Task: Organize a 75-minute professional photography workshop to improve your photography skills.
Action: Mouse pressed left at (476, 197)
Screenshot: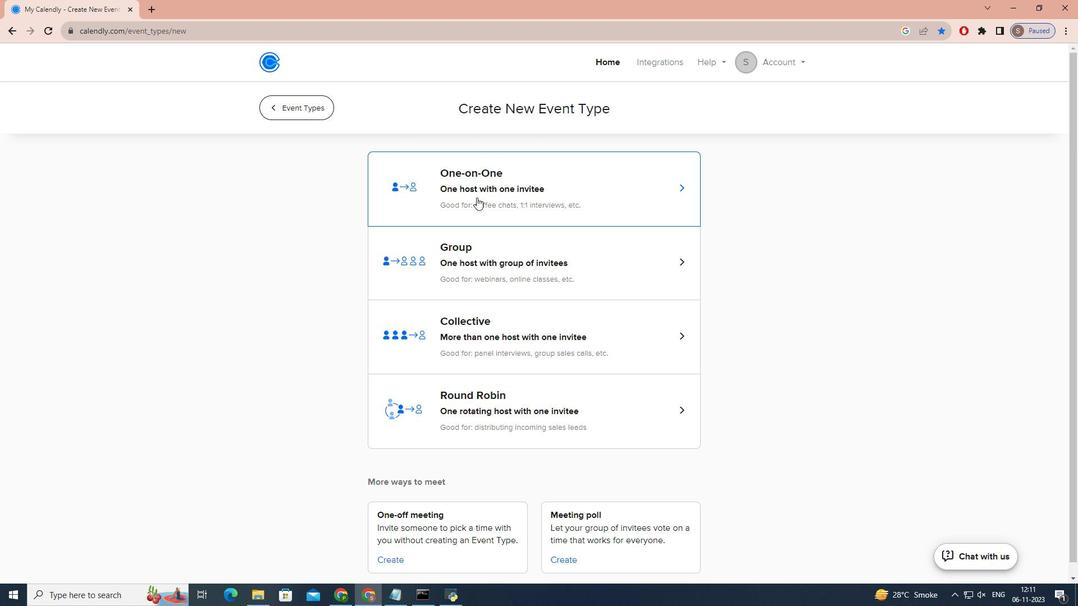 
Action: Mouse moved to (461, 217)
Screenshot: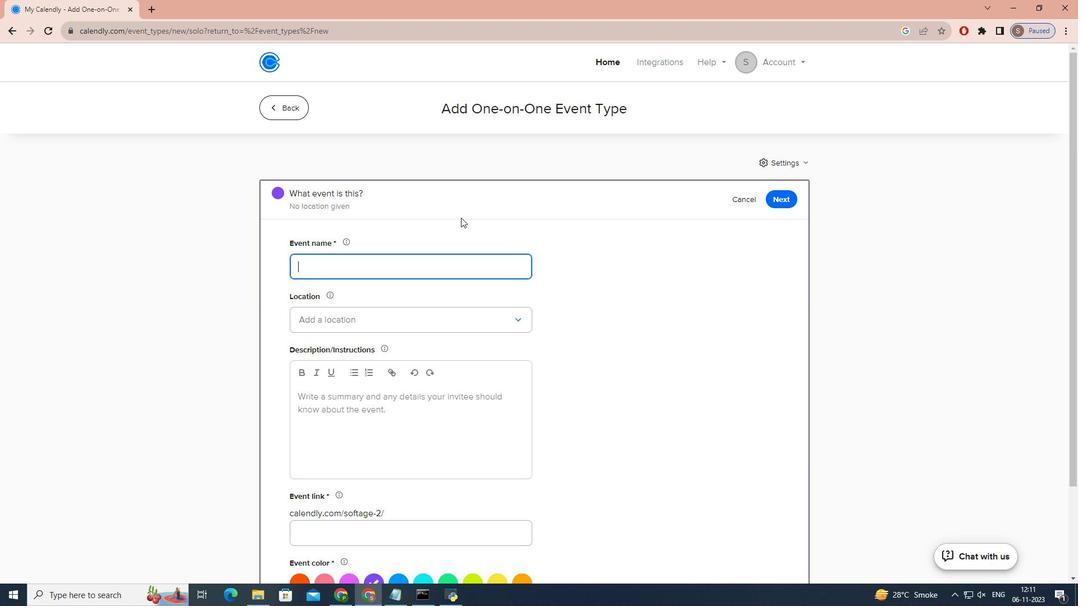 
Action: Key pressed p<Key.caps_lock>ROFESSIONAL<Key.space><Key.caps_lock>p<Key.caps_lock>HOTOGRAPHY<Key.space><Key.caps_lock>w<Key.caps_lock>ORKSHOP<Key.space>
Screenshot: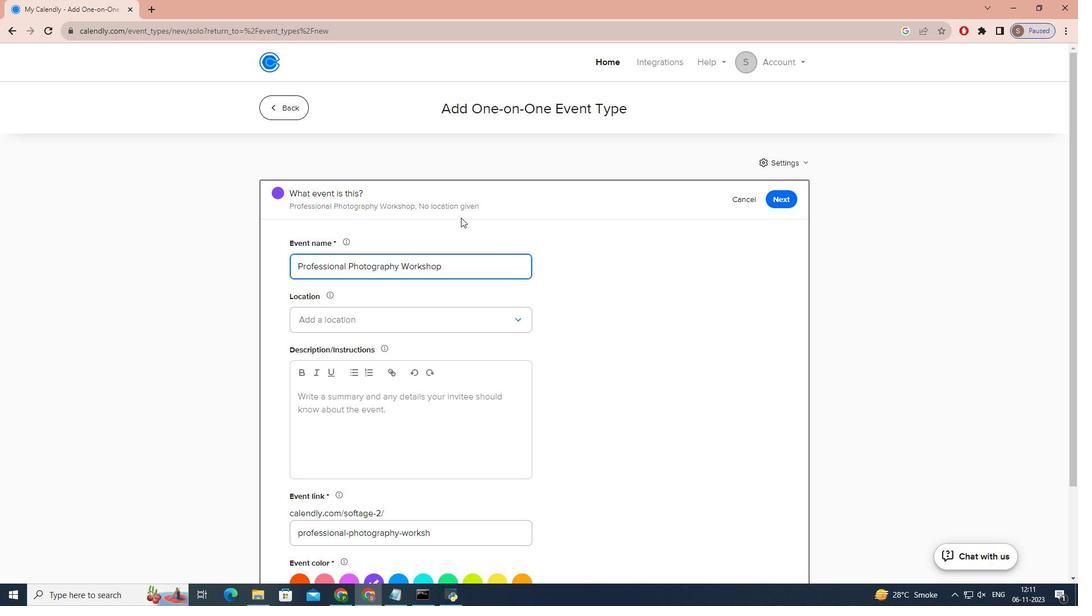 
Action: Mouse moved to (452, 326)
Screenshot: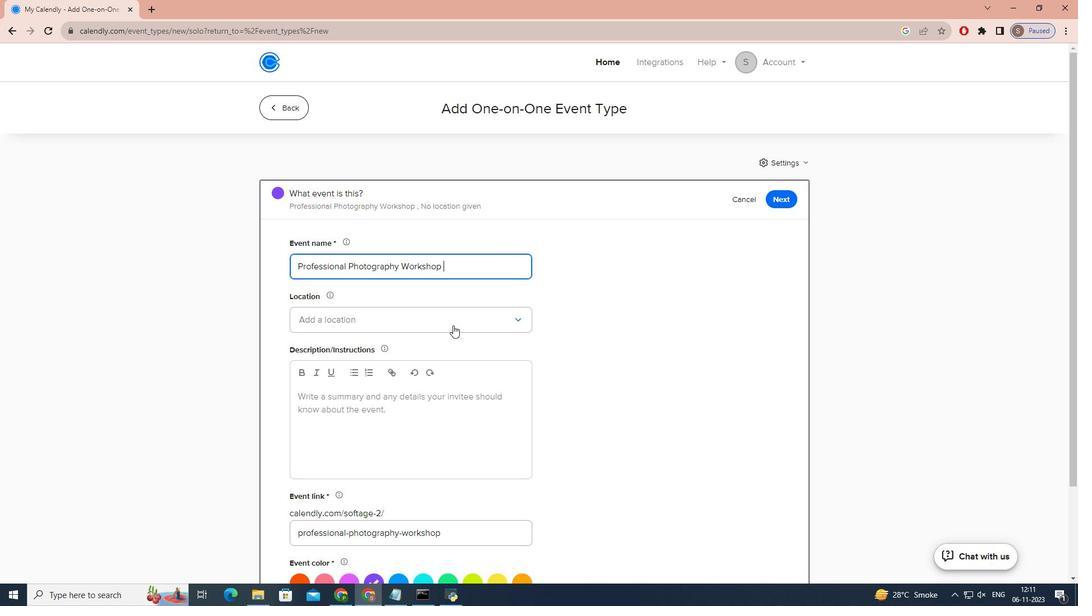 
Action: Mouse pressed left at (452, 326)
Screenshot: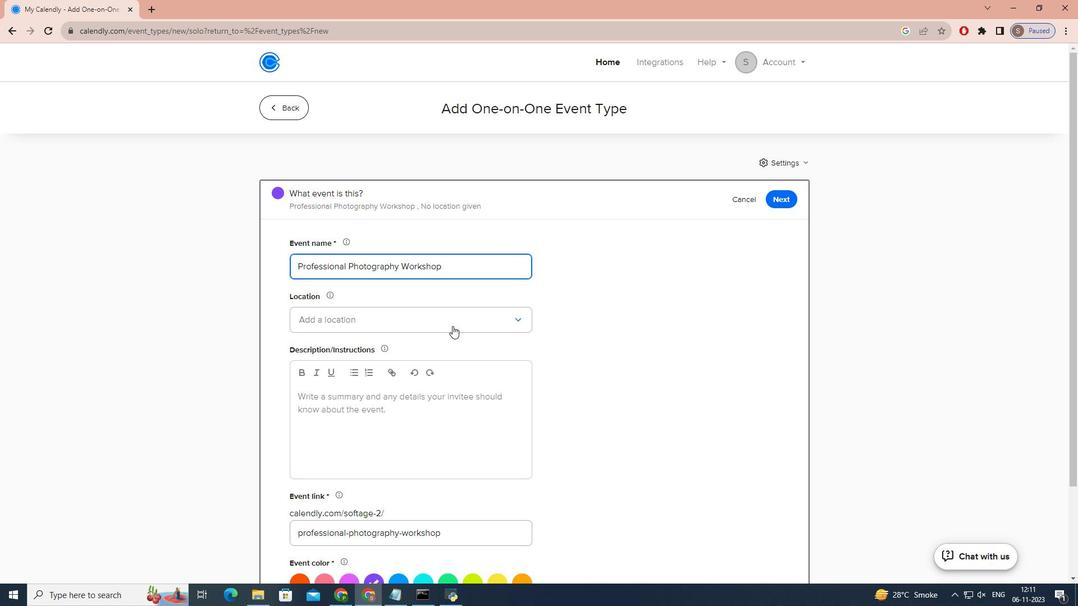 
Action: Mouse moved to (432, 351)
Screenshot: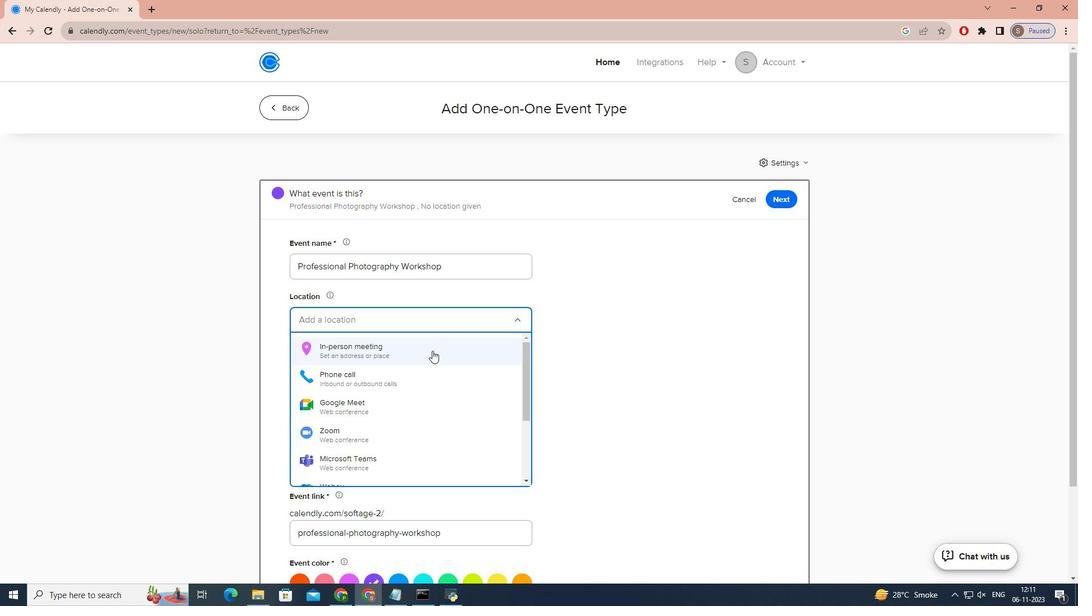 
Action: Mouse pressed left at (432, 351)
Screenshot: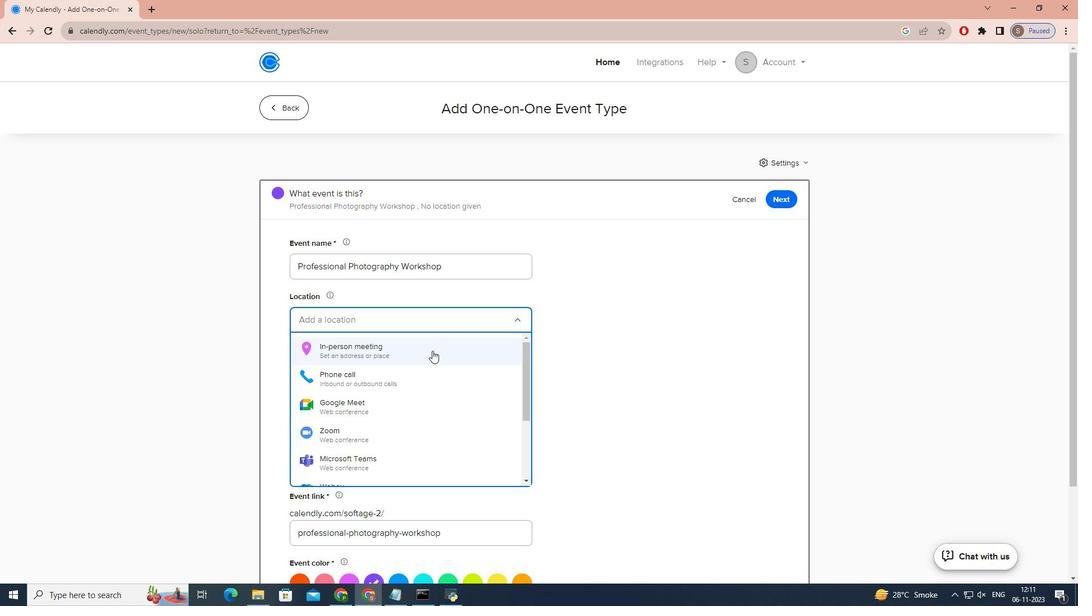 
Action: Mouse moved to (484, 195)
Screenshot: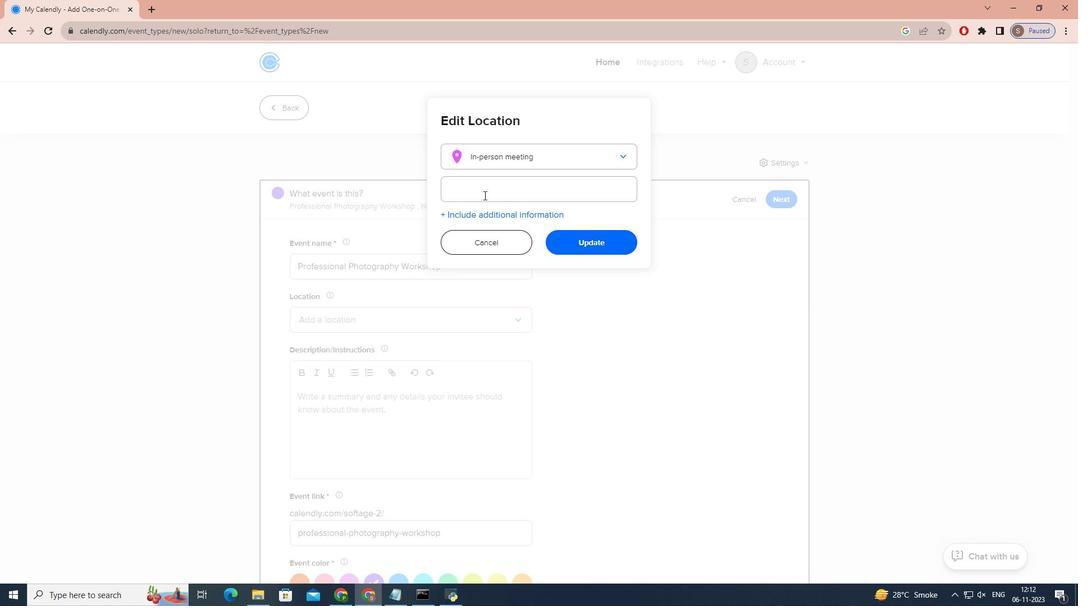 
Action: Mouse pressed left at (484, 195)
Screenshot: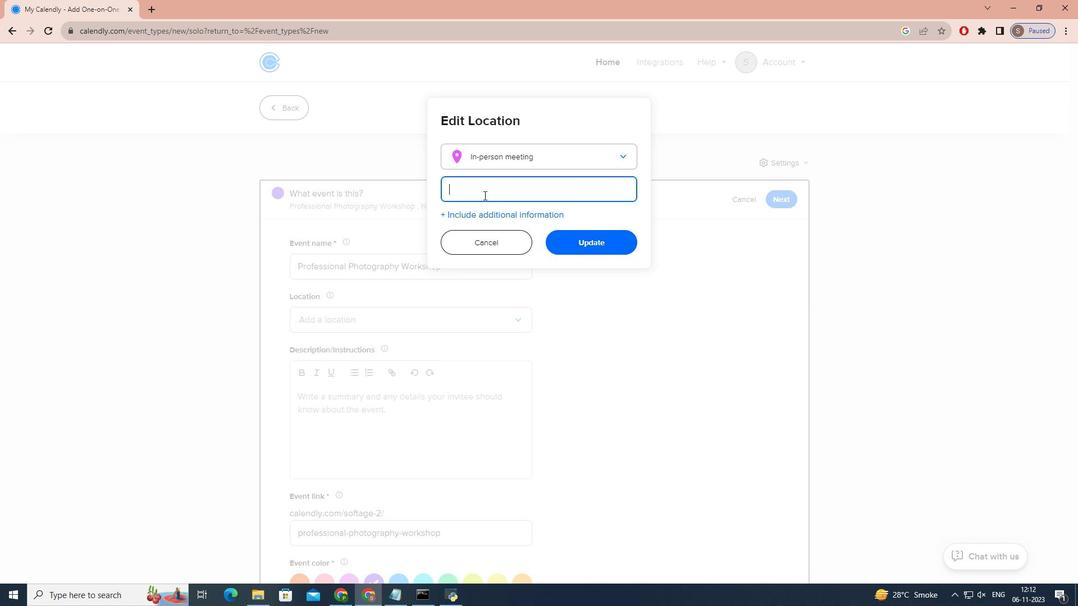 
Action: Key pressed <Key.caps_lock>n<Key.caps_lock>ATIONAL<Key.space><Key.caps_lock>g<Key.caps_lock>O<Key.backspace>EOGRAPHIC<Key.space><Key.caps_lock>p<Key.caps_lock>HOTOGRAPHY<Key.space><Key.caps_lock>s<Key.caps_lock>TUDIO<Key.space><Key.backspace>,<Key.space>1234<Key.space>17TH<Key.space><Key.caps_lock>s<Key.caps_lock>TREET<Key.space><Key.caps_lock>nw<Key.space>w<Key.caps_lock>ASHINGTON,<Key.space><Key.caps_lock>dc<Key.space>20036
Screenshot: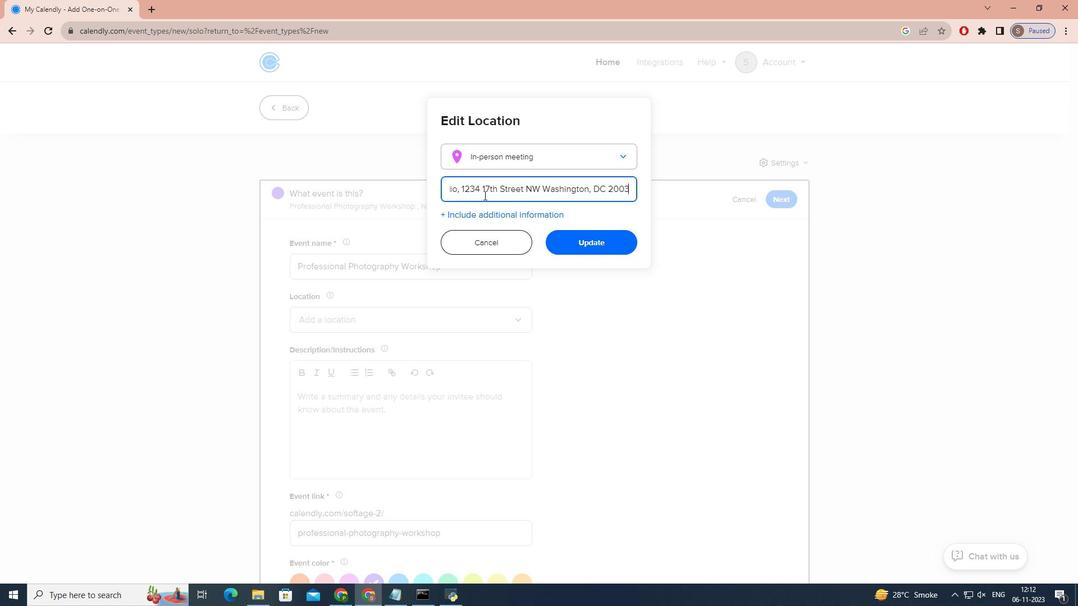 
Action: Mouse moved to (607, 242)
Screenshot: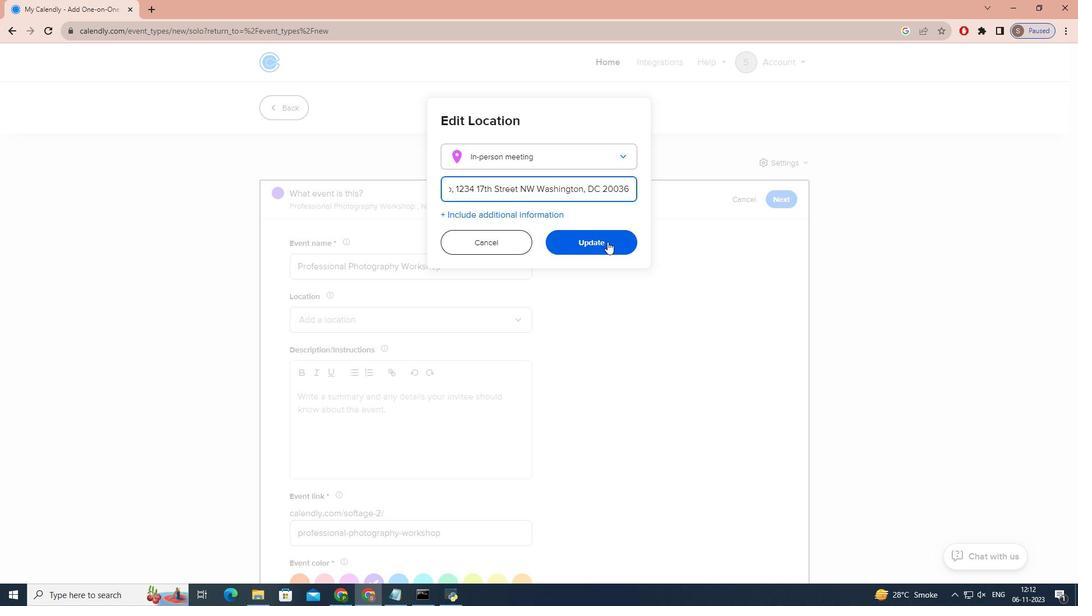 
Action: Mouse pressed left at (607, 242)
Screenshot: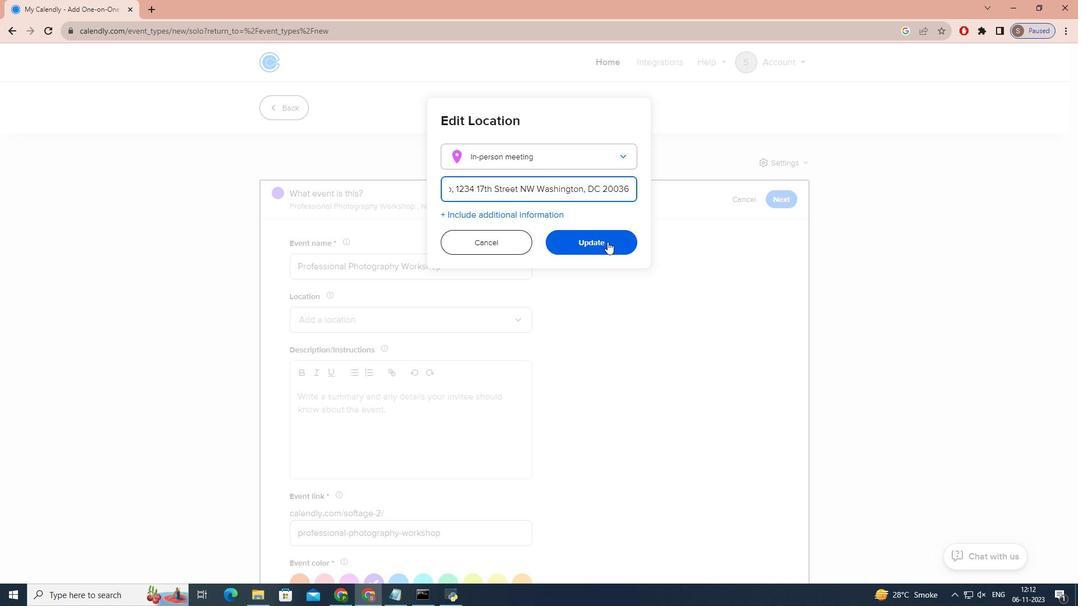 
Action: Mouse moved to (435, 426)
Screenshot: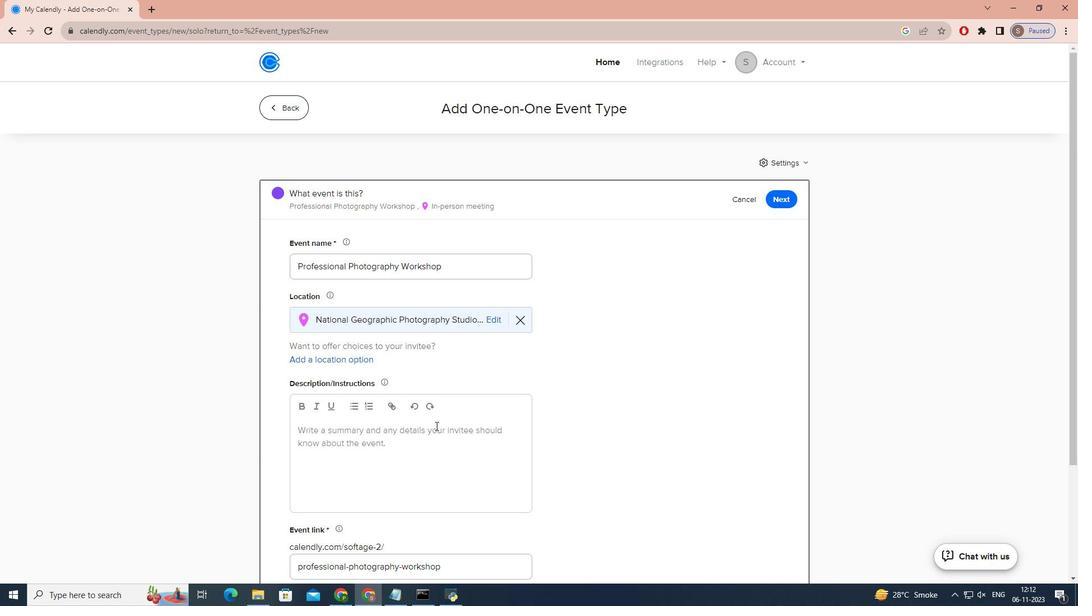 
Action: Mouse pressed left at (435, 426)
Screenshot: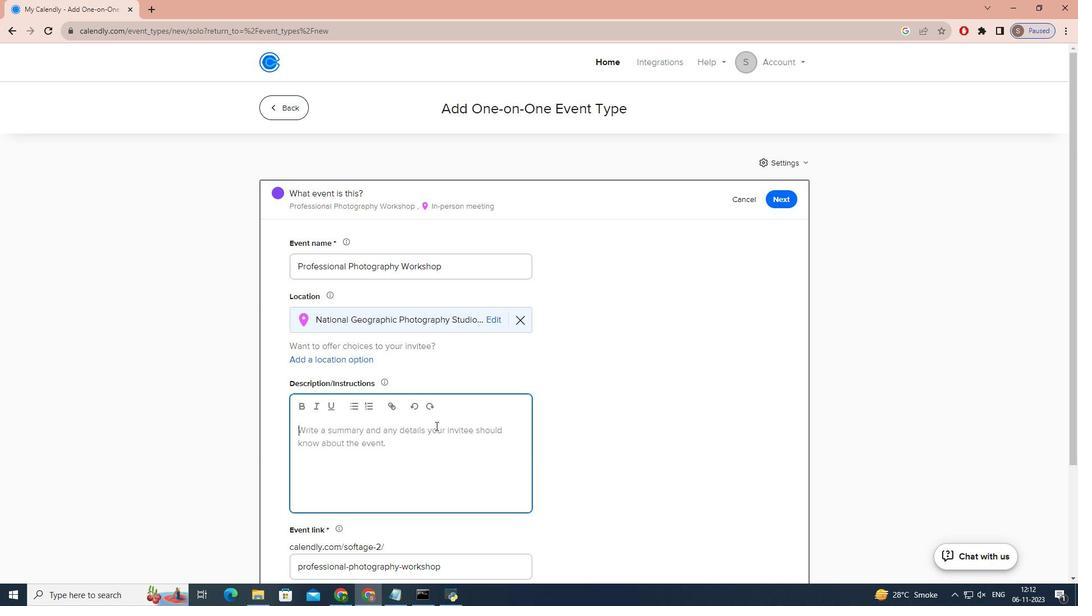 
Action: Key pressed a<Key.caps_lock>RE<Key.space>YOU<Key.space>PASSIONATE<Key.space>ABOUT<Key.space>PHOTOGRAPHY<Key.space>AND<Key.space>EAGER<Key.space>TO<Key.space>TAKE<Key.space>YOUR<Key.space>SKILLS<Key.space>TO<Key.space>NEXT<Key.space>LEVEL<Key.shift><Key.shift><Key.shift><Key.shift><Key.shift><Key.shift><Key.shift><Key.shift><Key.shift><Key.shift><Key.shift><Key.shift><Key.shift><Key.shift><Key.shift><Key.shift><Key.shift><Key.shift><Key.shift><Key.shift><Key.shift><Key.shift><Key.shift><Key.shift><Key.shift><Key.shift><Key.shift><Key.shift><Key.shift><Key.shift><Key.shift><Key.shift><Key.shift><Key.shift><Key.shift><Key.shift><Key.shift><Key.shift><Key.shift><Key.shift><Key.shift><Key.shift><Key.shift><Key.shift><Key.shift>?<Key.space><Key.caps_lock>j<Key.caps_lock>OIN<Key.space>US<Key.space>FOR<Key.space>AN<Key.space>IMMERSIVE<Key.space>PROFESSIONAL<Key.space>PHOTOGRAPHY<Key.space>WORKSHOP<Key.space>WHERE<Key.space>YOU'LL<Key.space>LEARN<Key.space>ESSENTIAL<Key.space>TECHNIQUES<Key.space>TO<Key.space>ENHANCE<Key.space>YOUR<Key.space>PHOTOGRAPHY<Key.space>SKILLS.<Key.space><Key.caps_lock>w<Key.caps_lock>HETHER<Key.space>YOU'RE<Key.space>A<Key.space>BEH<Key.backspace>GINNER<Key.space>OR<Key.space>AN<Key.space>INTERMEDIATE<Key.space>PHOTOGRAPHER,<Key.space>THIS<Key.space>WORKSHOP<Key.space>IS<Key.space>DESIGNED<Key.space>TO<Key.space>HELP<Key.space>YOU<Key.space>CAPTURE<Key.space>STUNNING<Key.space>IMAGES<Key.space>WITH<Key.space>CONFIDANCE.<Key.space>
Screenshot: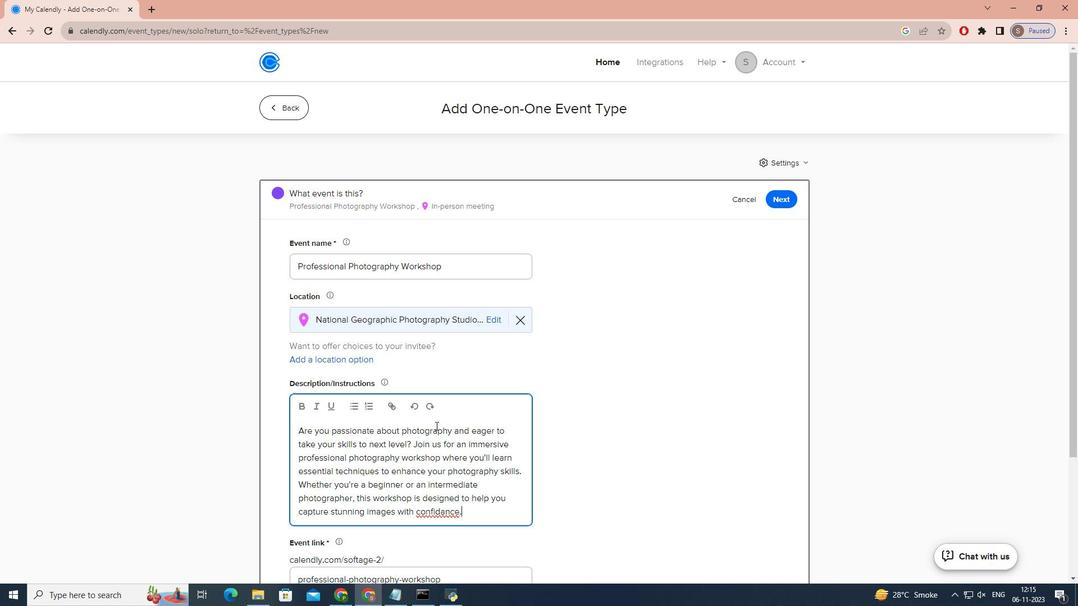 
Action: Mouse moved to (439, 516)
Screenshot: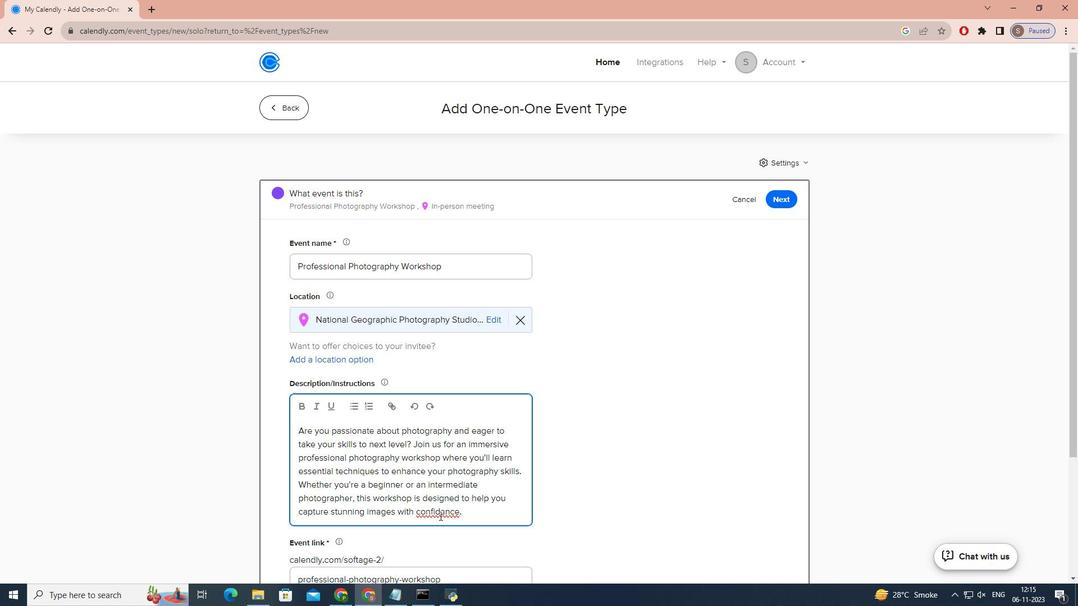 
Action: Mouse pressed left at (439, 516)
Screenshot: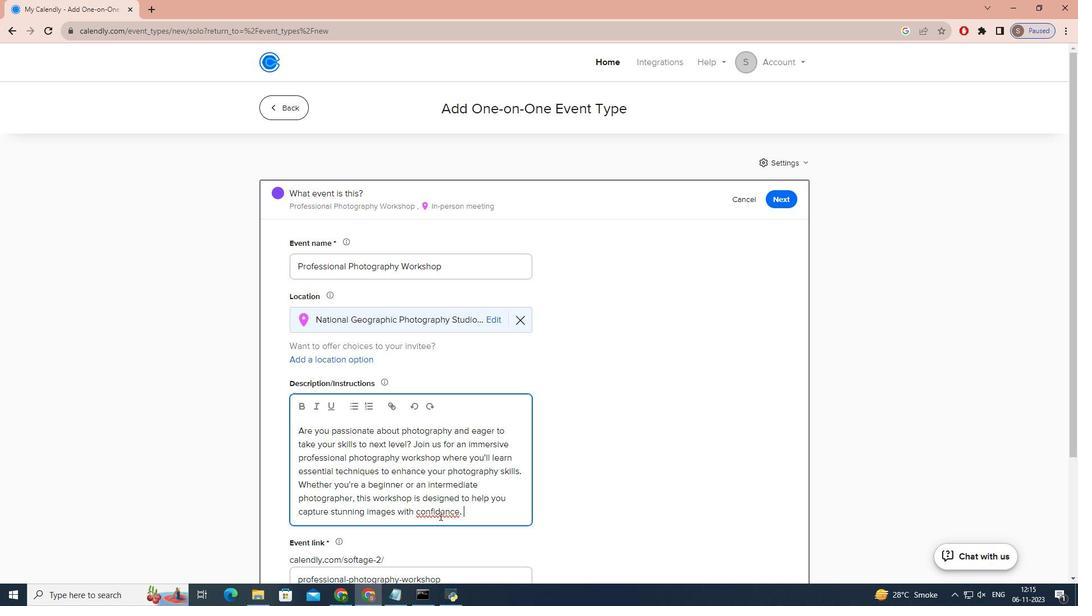 
Action: Mouse moved to (451, 512)
Screenshot: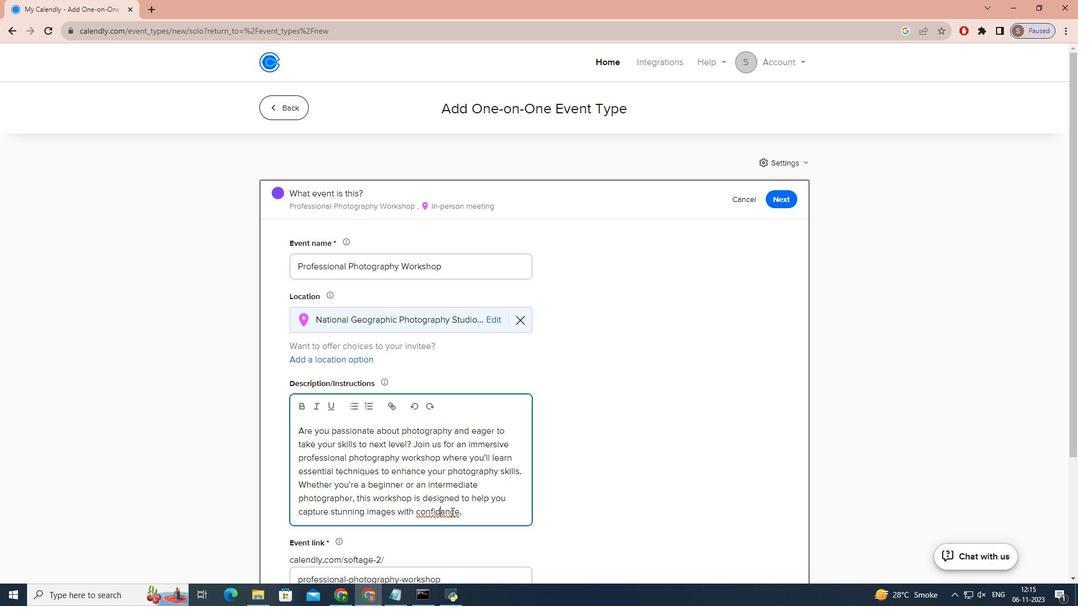 
Action: Mouse pressed left at (451, 512)
Screenshot: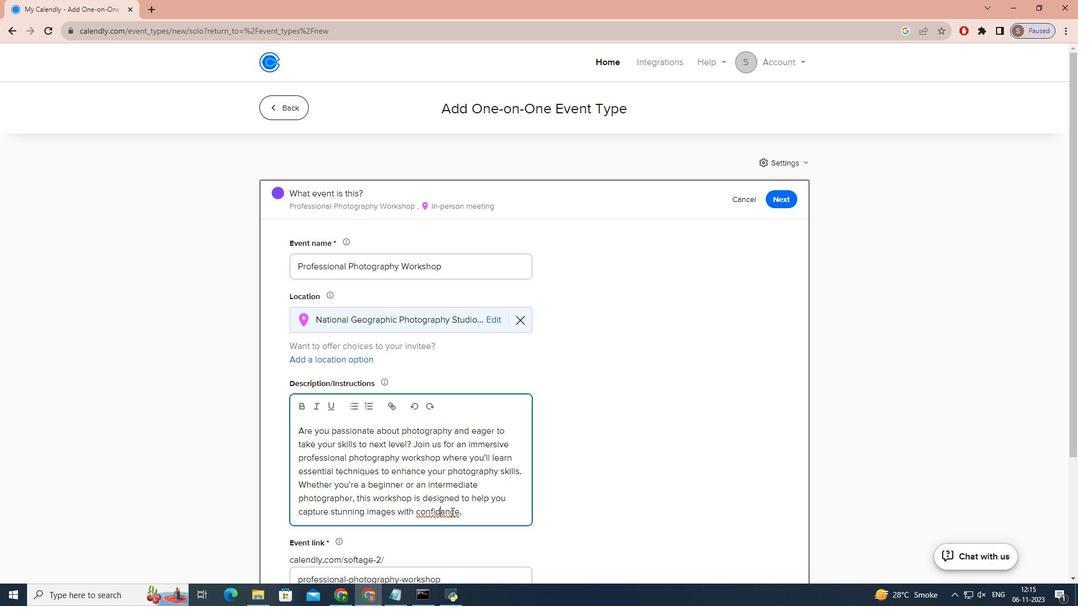 
Action: Mouse moved to (446, 515)
Screenshot: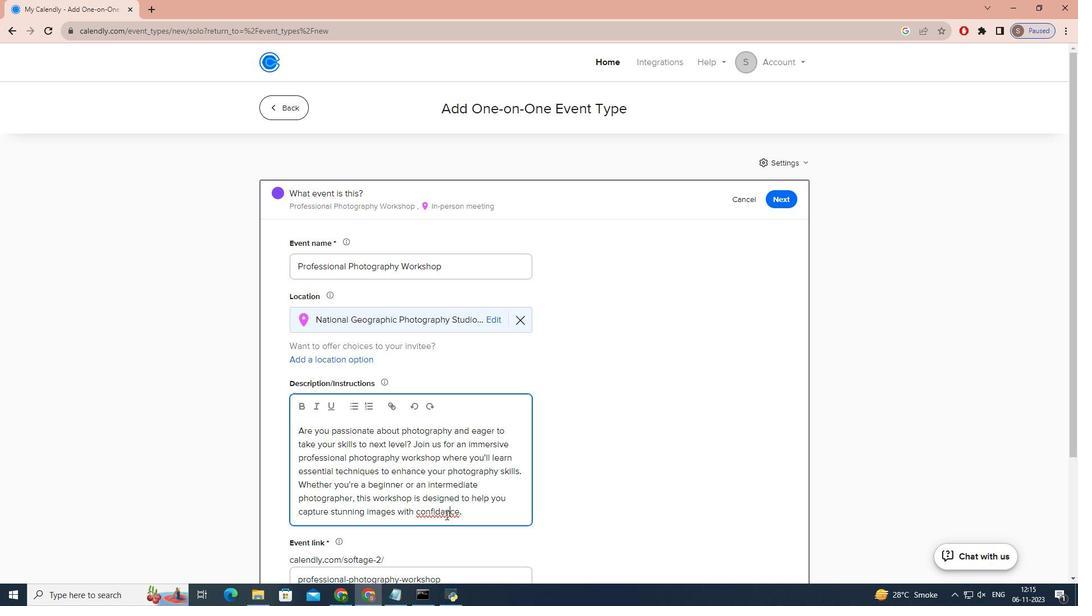 
Action: Mouse pressed left at (446, 515)
Screenshot: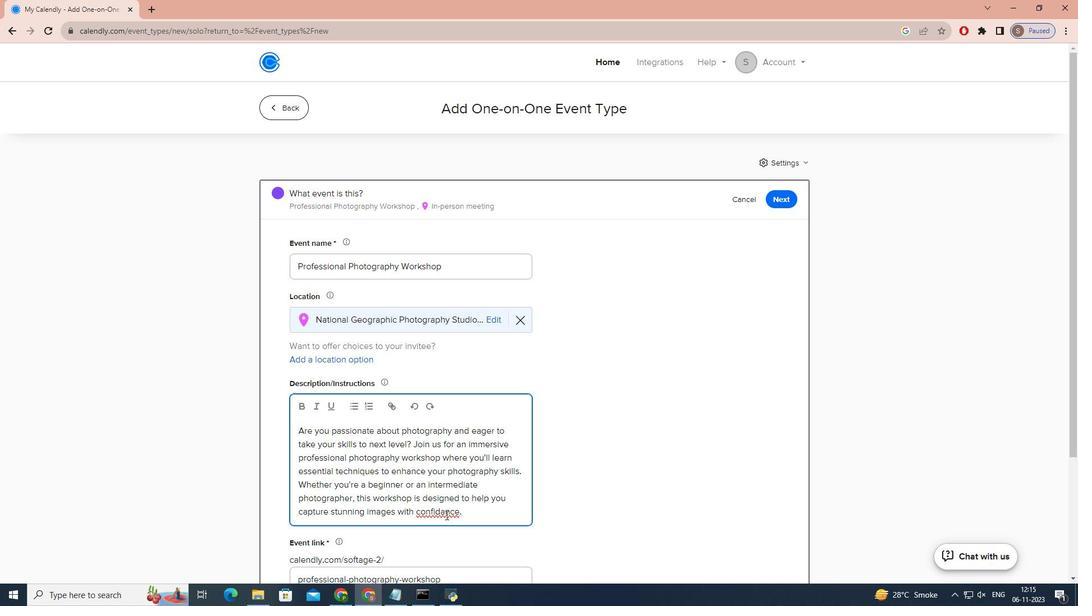 
Action: Mouse moved to (445, 515)
Screenshot: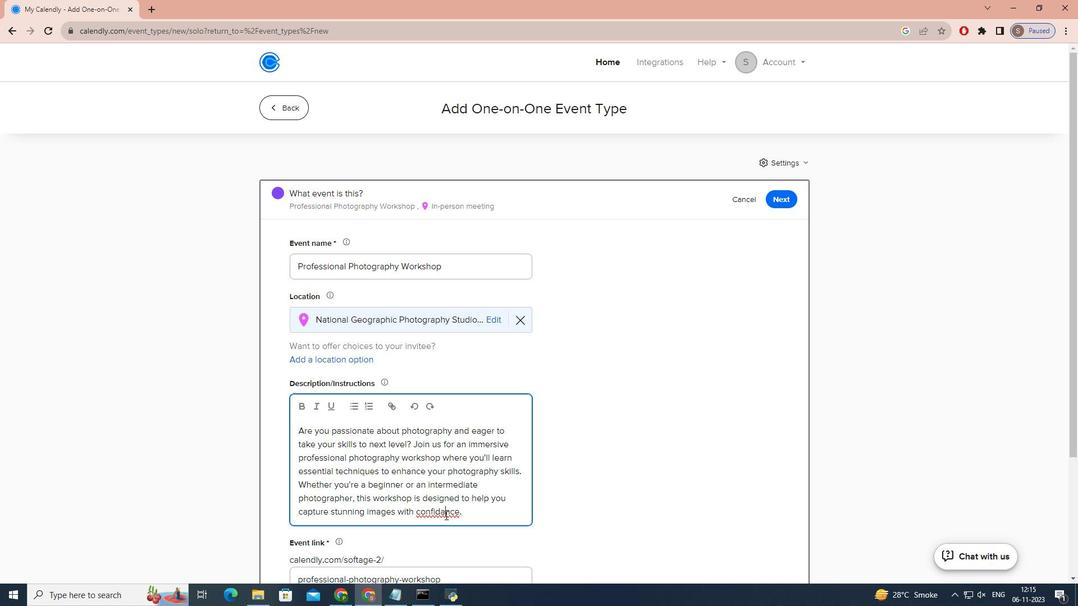 
Action: Key pressed <Key.backspace>\E<Key.backspace><Key.backspace>E
Screenshot: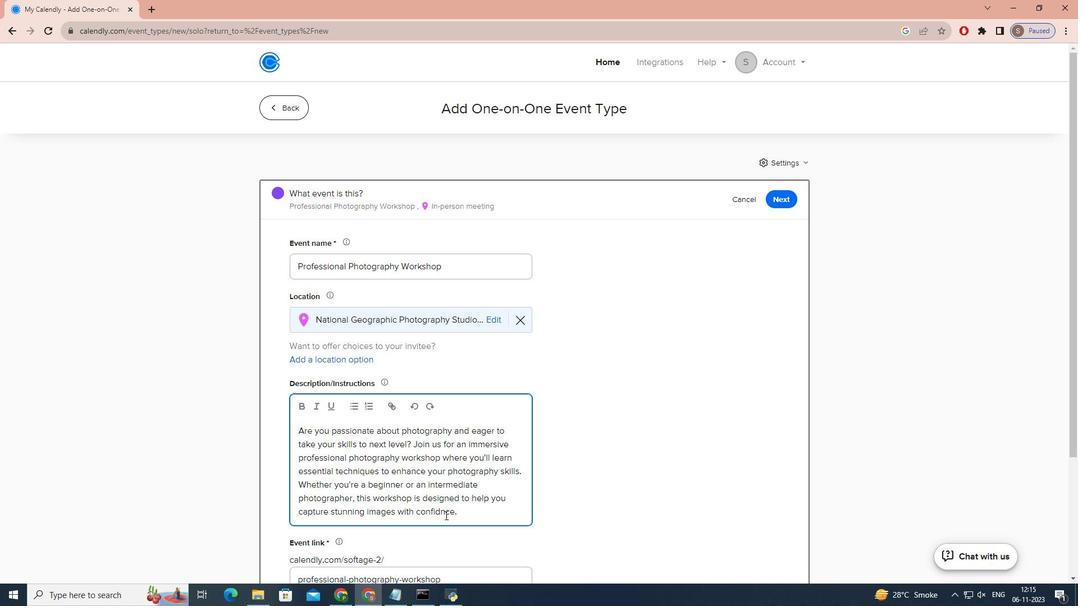 
Action: Mouse scrolled (445, 515) with delta (0, 0)
Screenshot: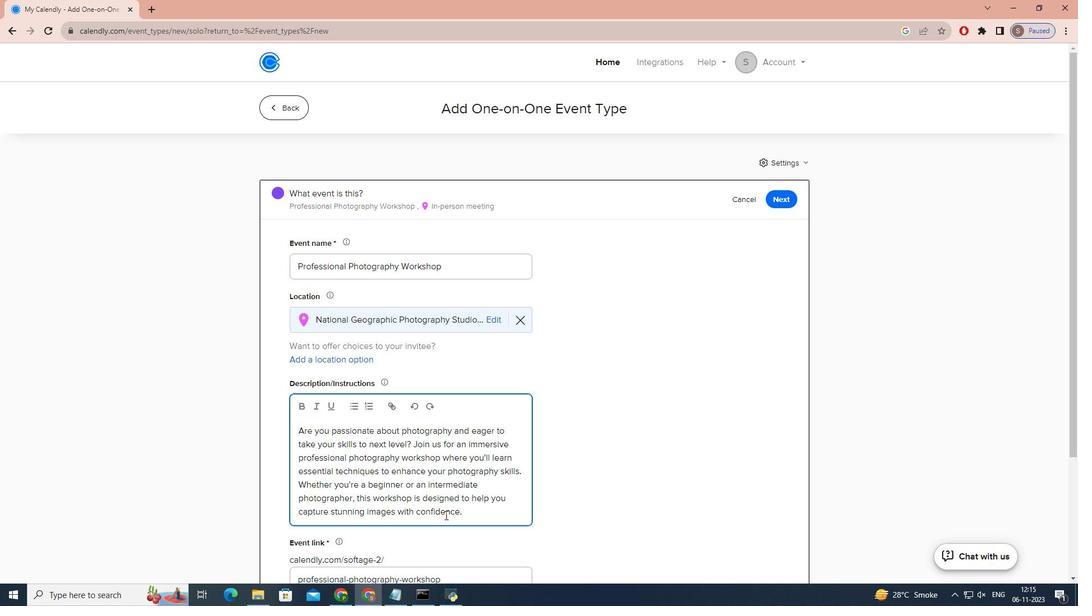 
Action: Mouse scrolled (445, 515) with delta (0, 0)
Screenshot: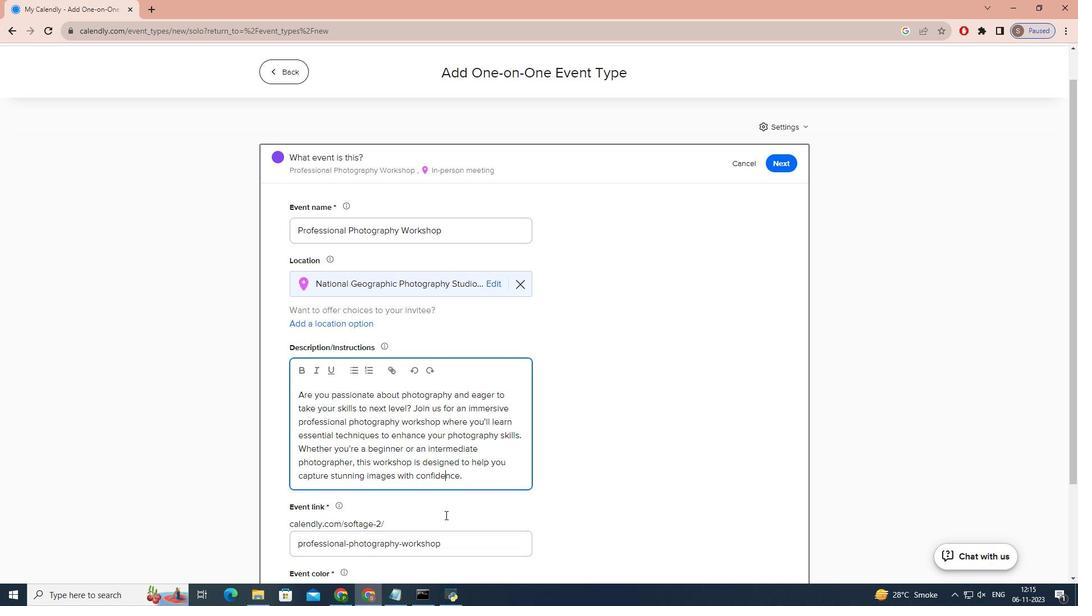 
Action: Mouse scrolled (445, 515) with delta (0, 0)
Screenshot: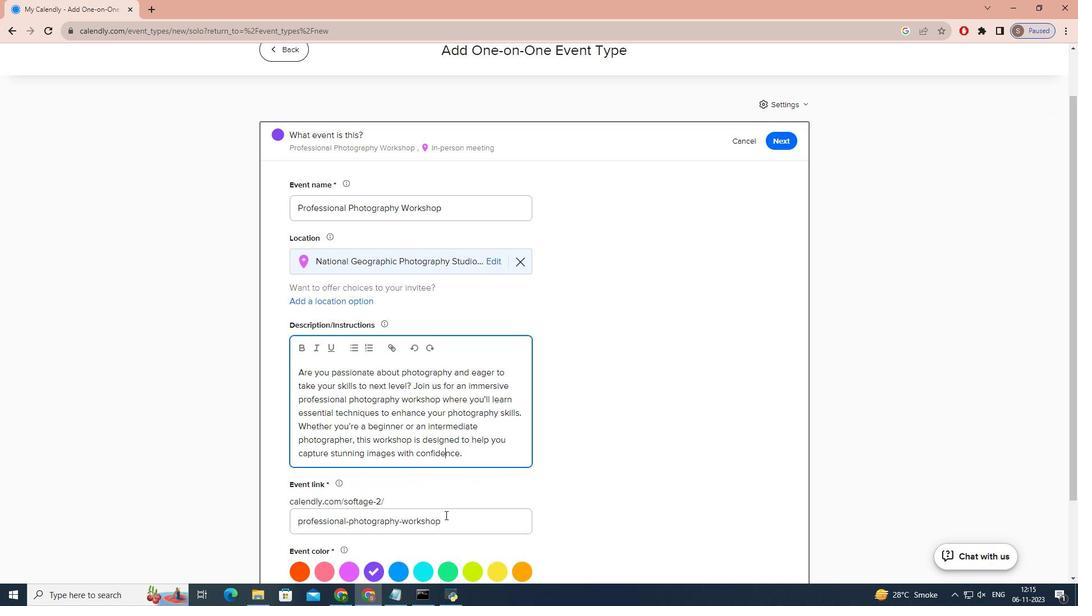 
Action: Mouse moved to (424, 467)
Screenshot: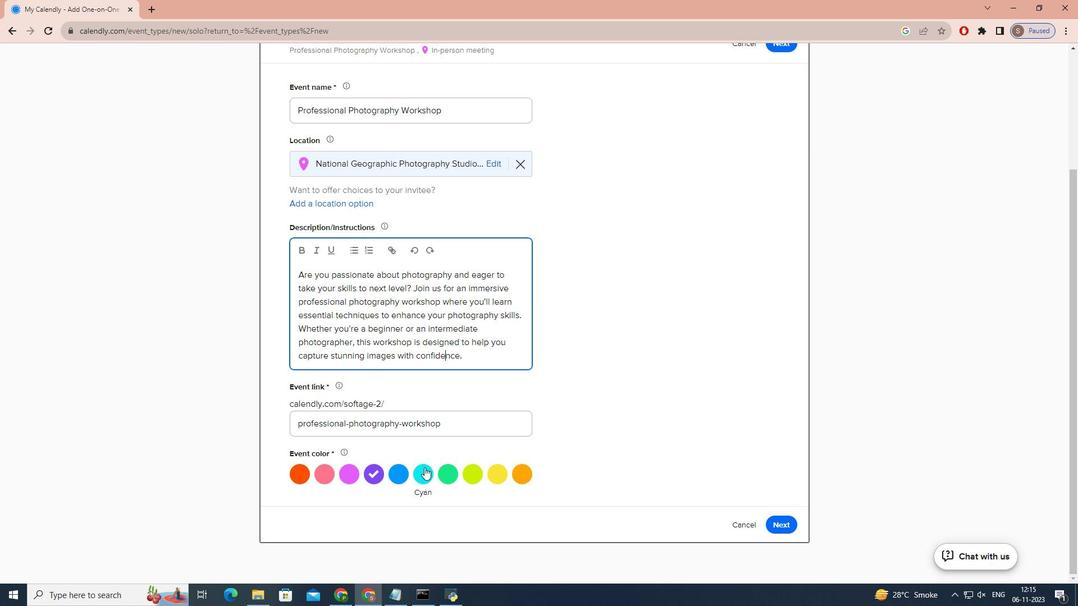 
Action: Mouse pressed left at (424, 467)
Screenshot: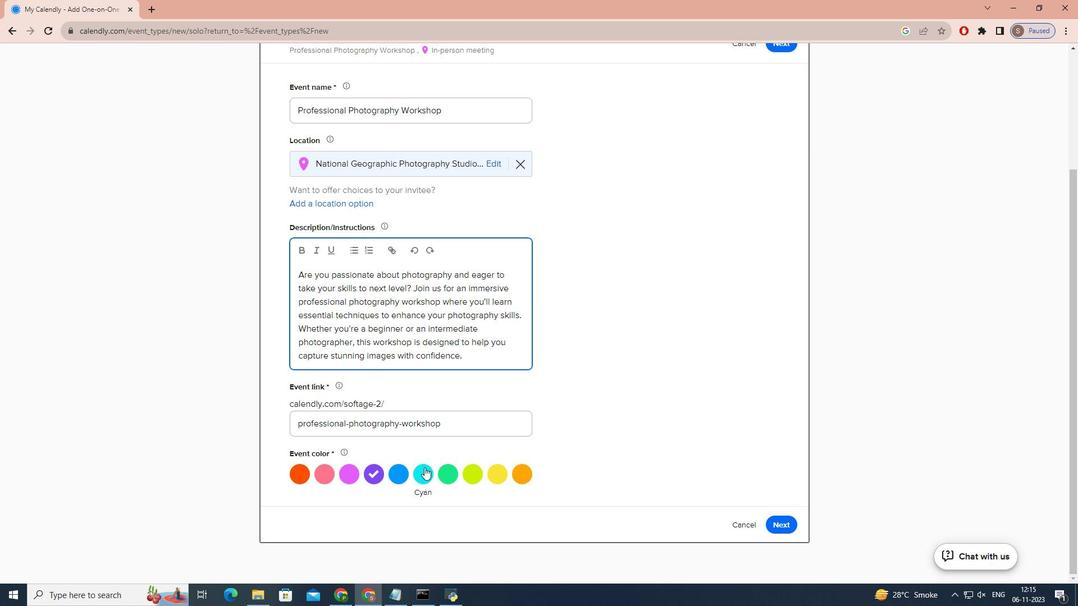 
Action: Mouse moved to (781, 529)
Screenshot: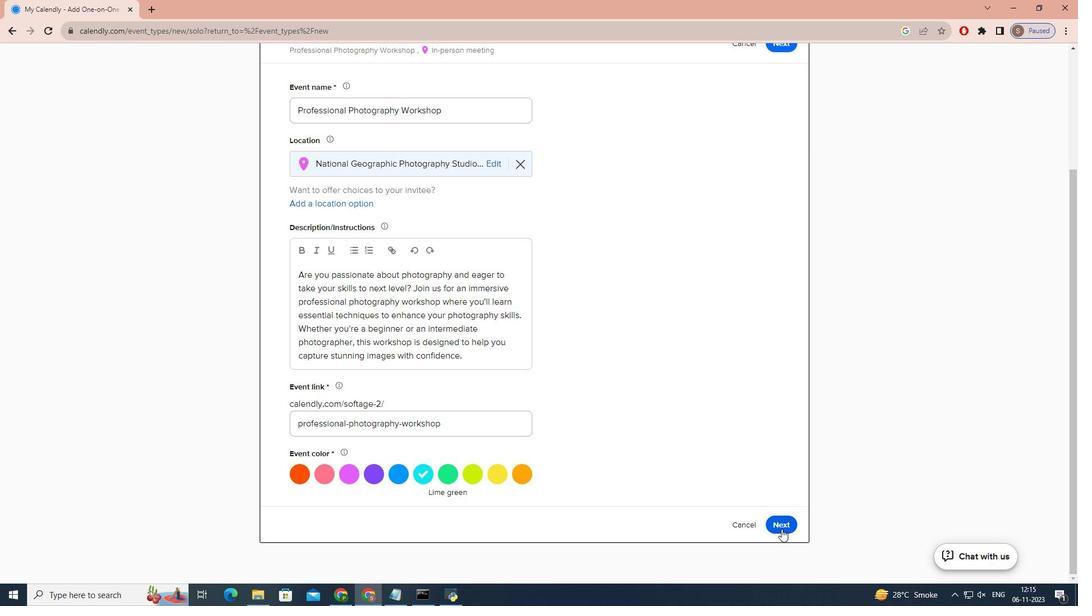 
Action: Mouse pressed left at (781, 529)
Screenshot: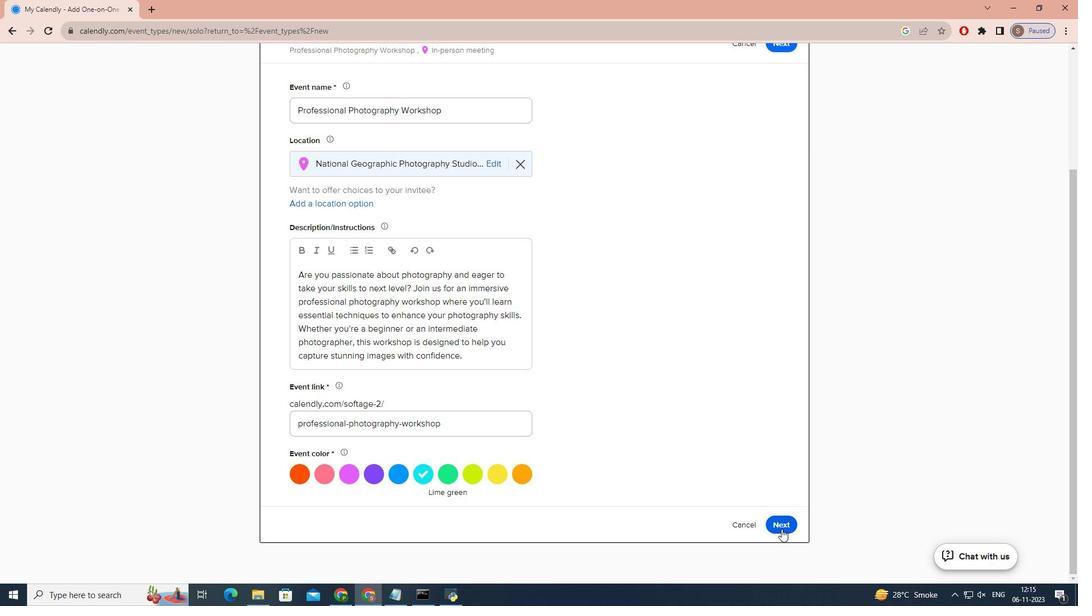 
Action: Mouse moved to (424, 311)
Screenshot: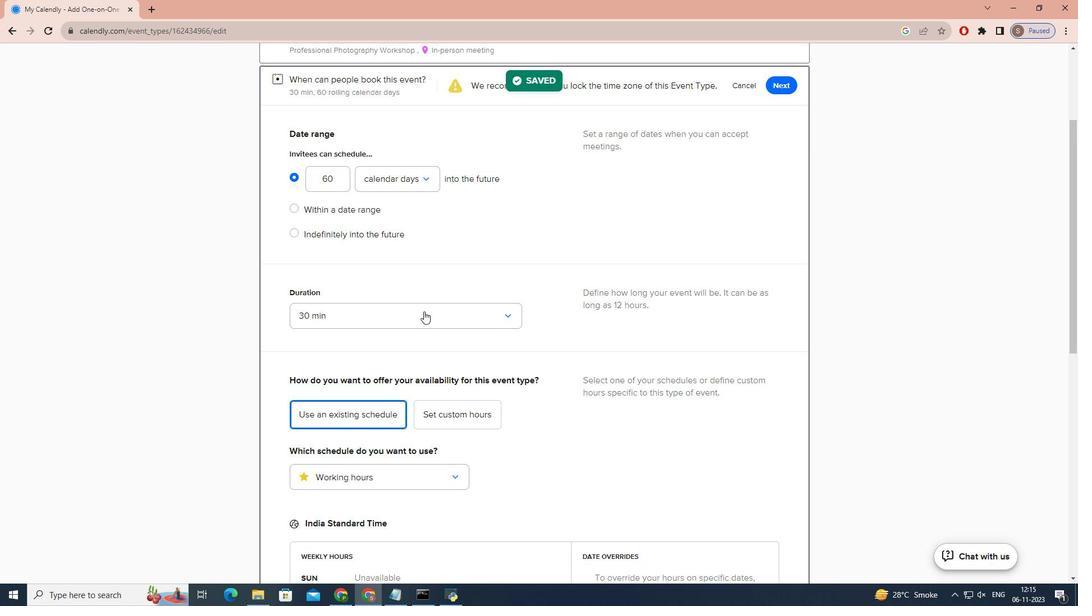 
Action: Mouse pressed left at (424, 311)
Screenshot: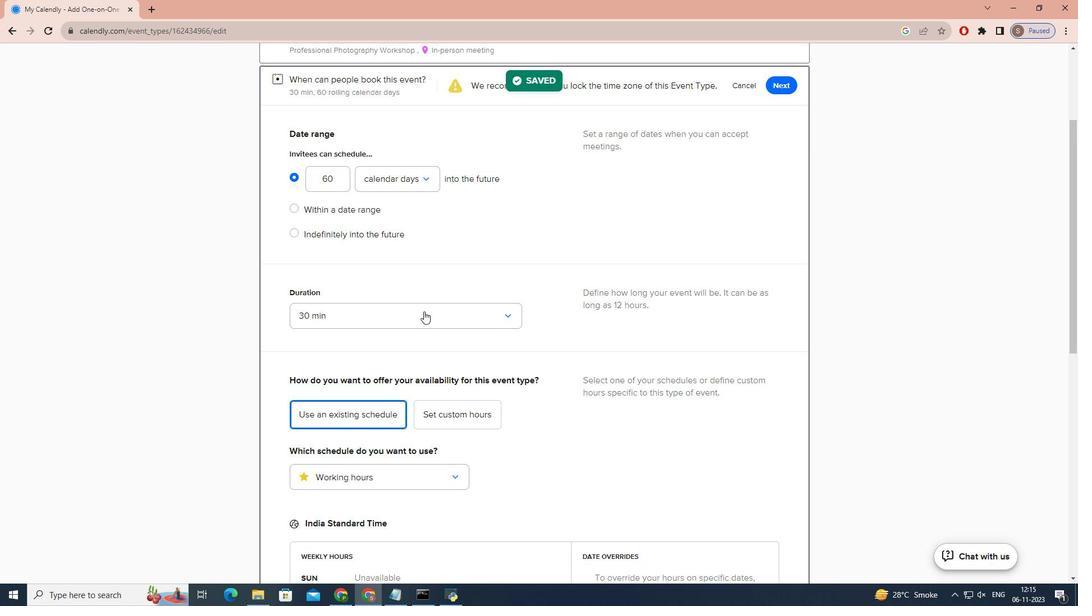 
Action: Mouse moved to (343, 384)
Screenshot: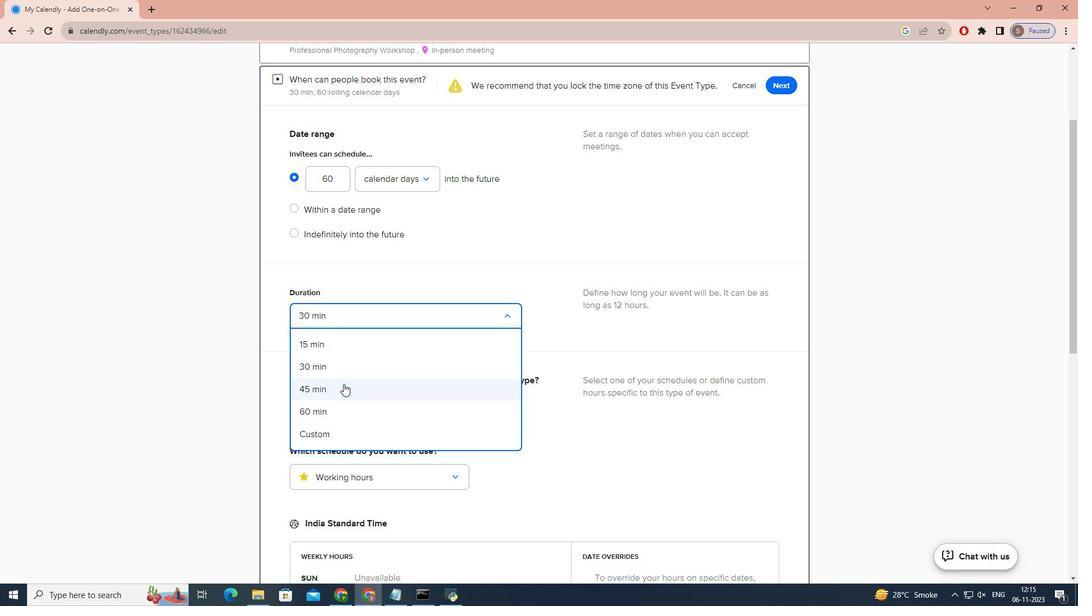 
Action: Mouse scrolled (343, 383) with delta (0, 0)
Screenshot: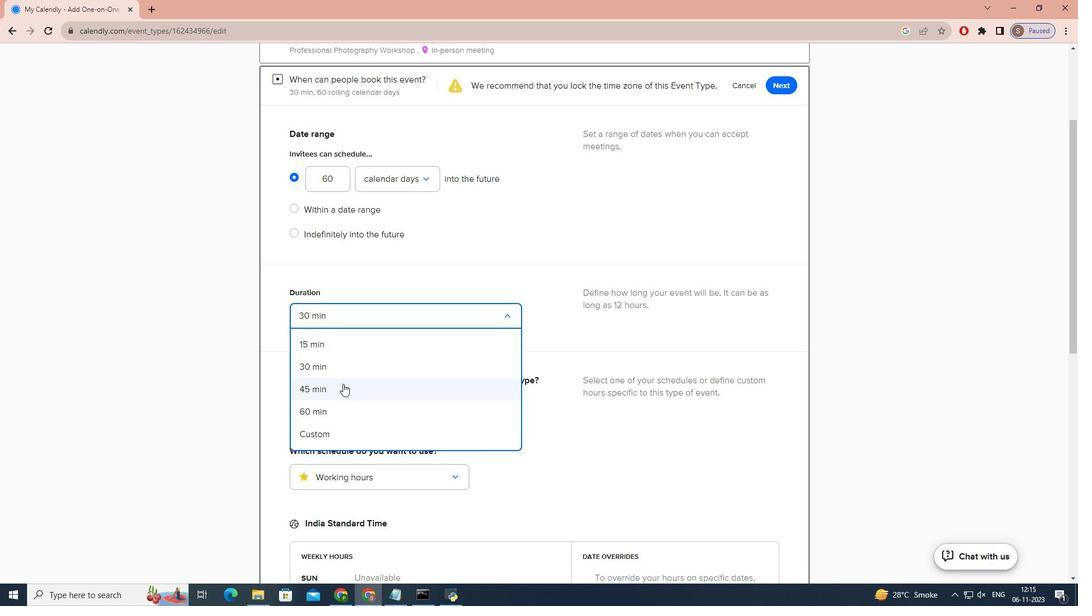 
Action: Mouse scrolled (343, 383) with delta (0, 0)
Screenshot: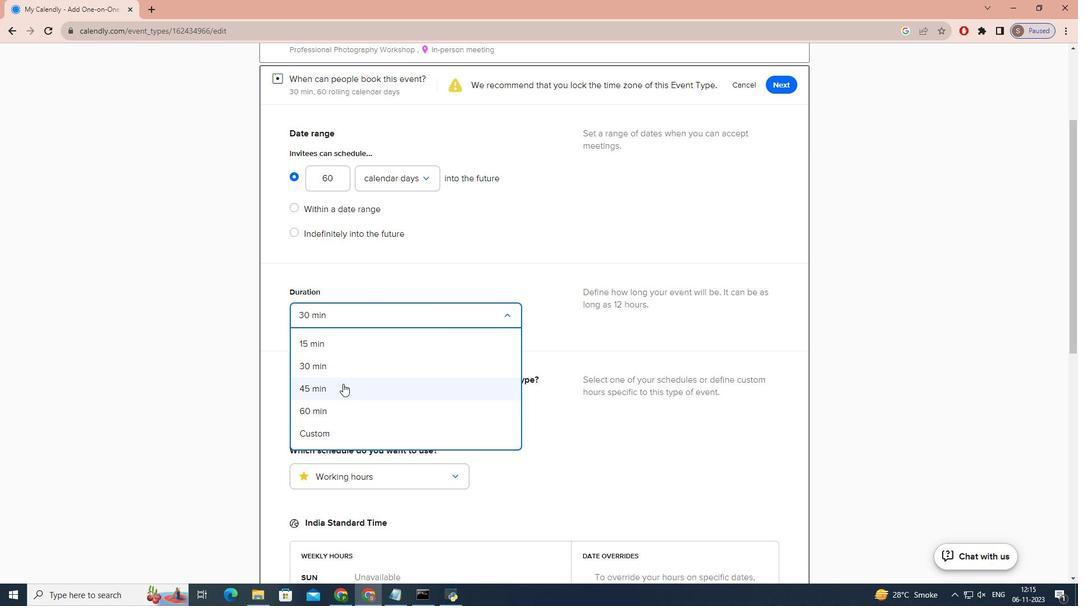 
Action: Mouse moved to (342, 384)
Screenshot: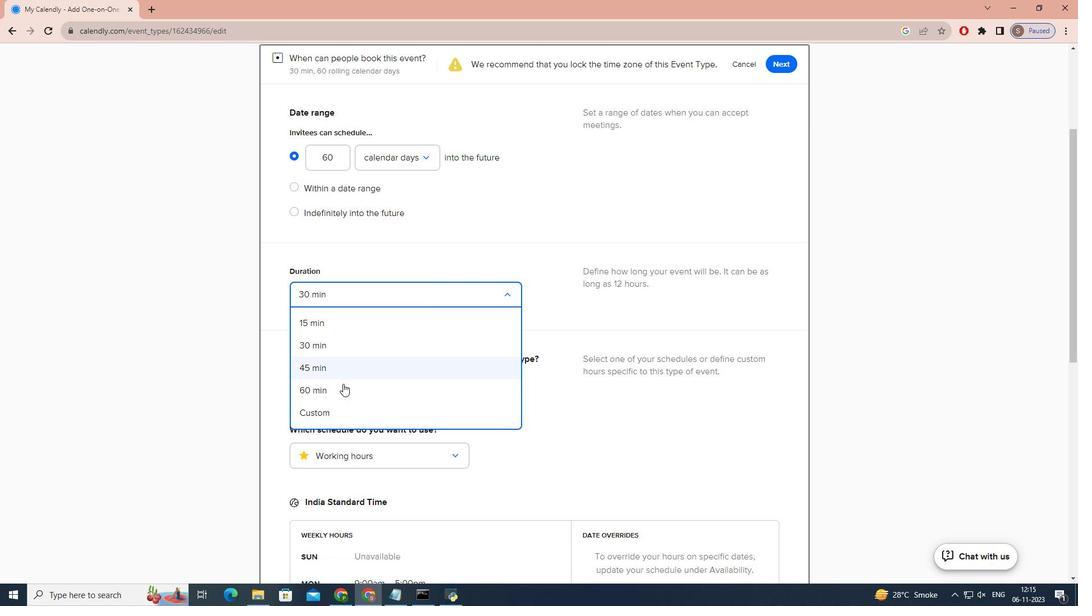
Action: Mouse scrolled (342, 384) with delta (0, 0)
Screenshot: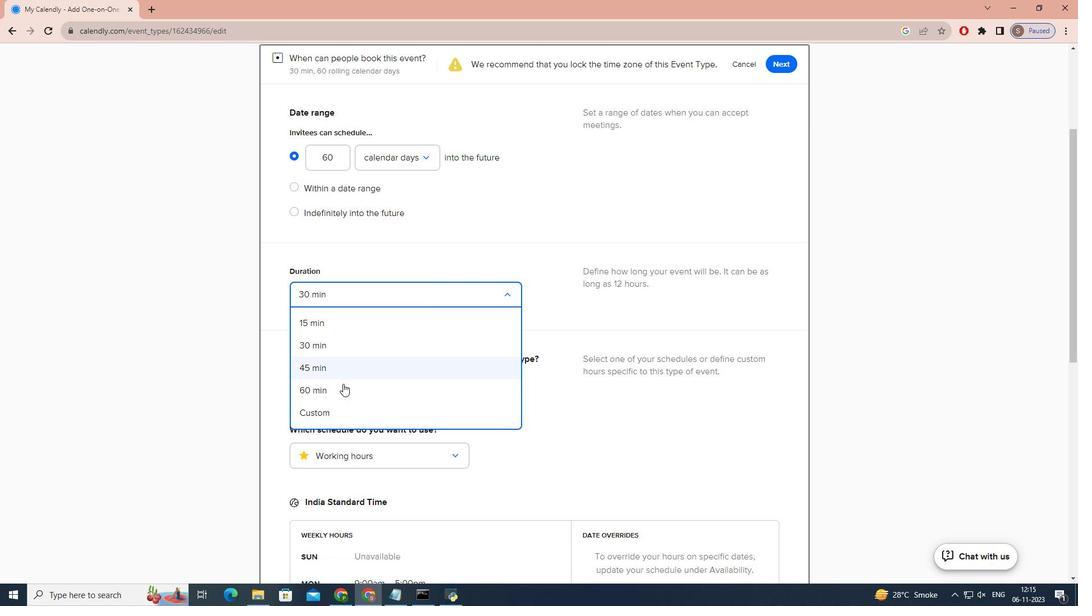 
Action: Mouse moved to (334, 267)
Screenshot: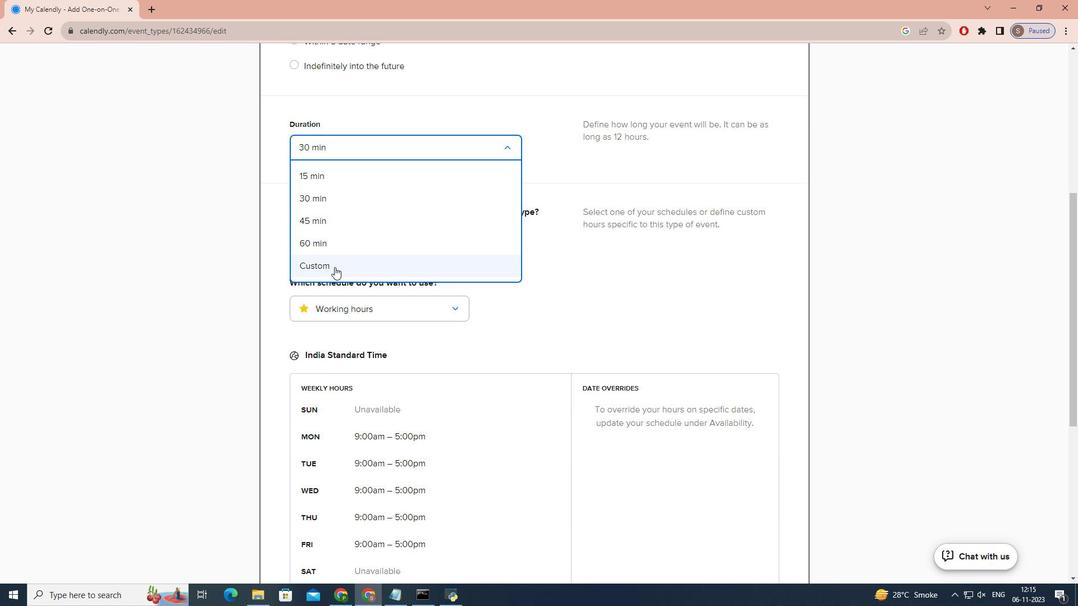 
Action: Mouse pressed left at (334, 267)
Screenshot: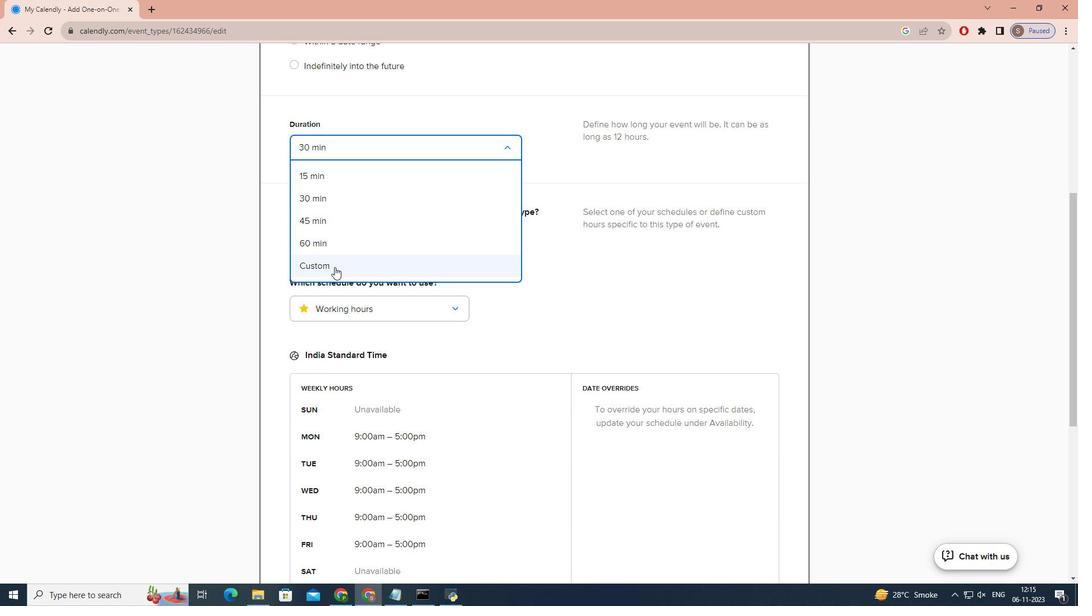 
Action: Mouse moved to (321, 167)
Screenshot: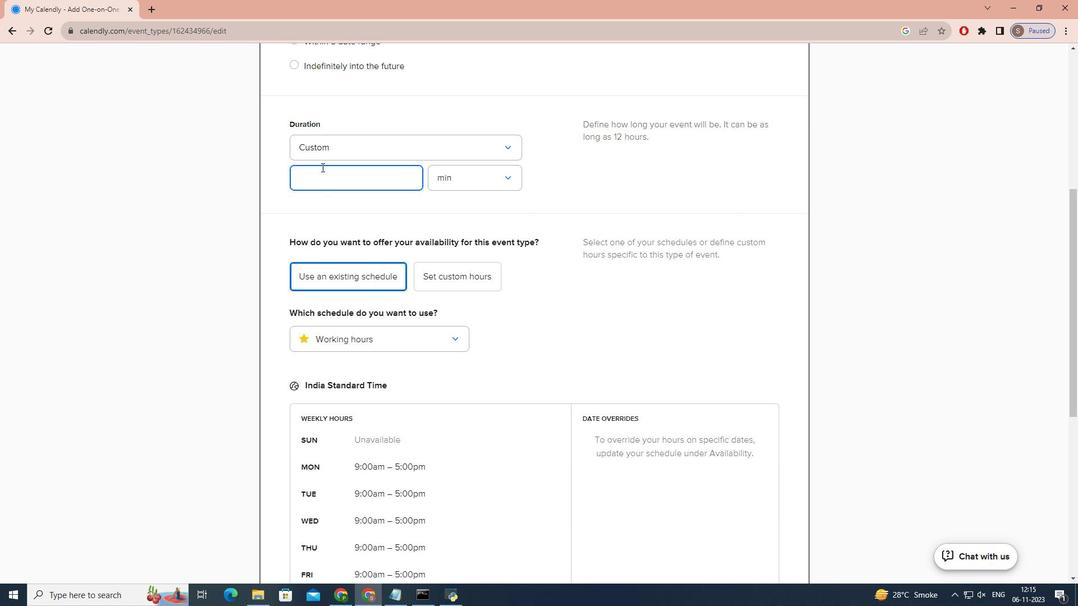 
Action: Mouse pressed left at (321, 167)
Screenshot: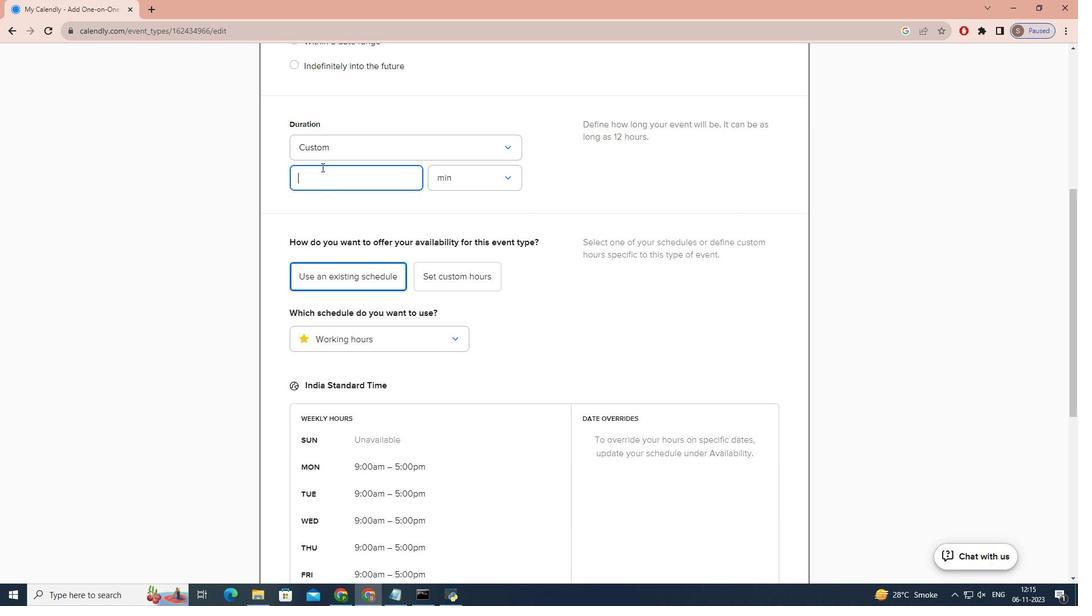 
Action: Key pressed 75
Screenshot: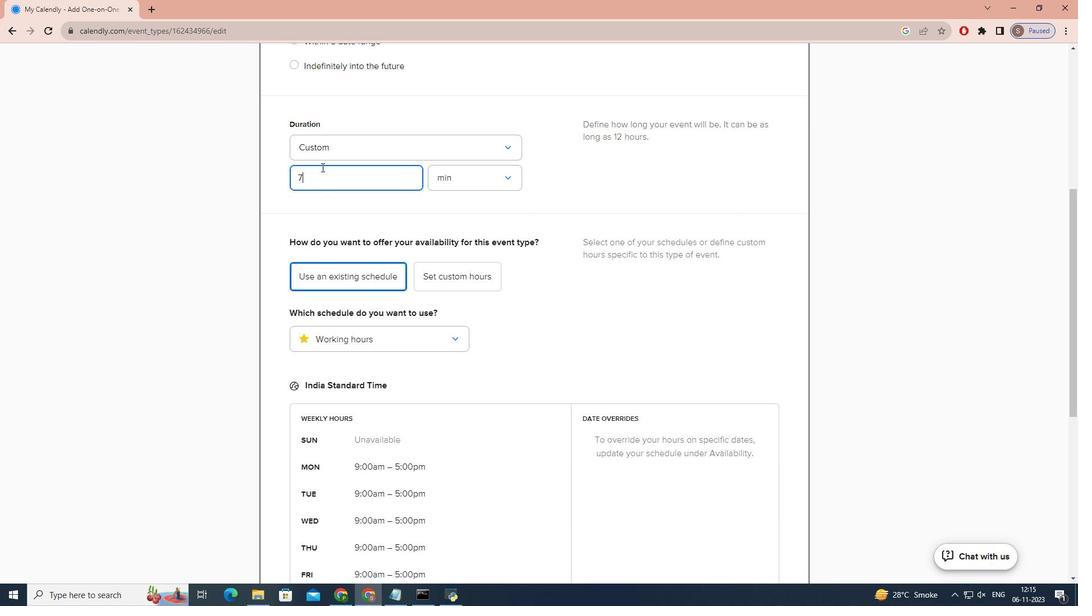 
Action: Mouse moved to (678, 261)
Screenshot: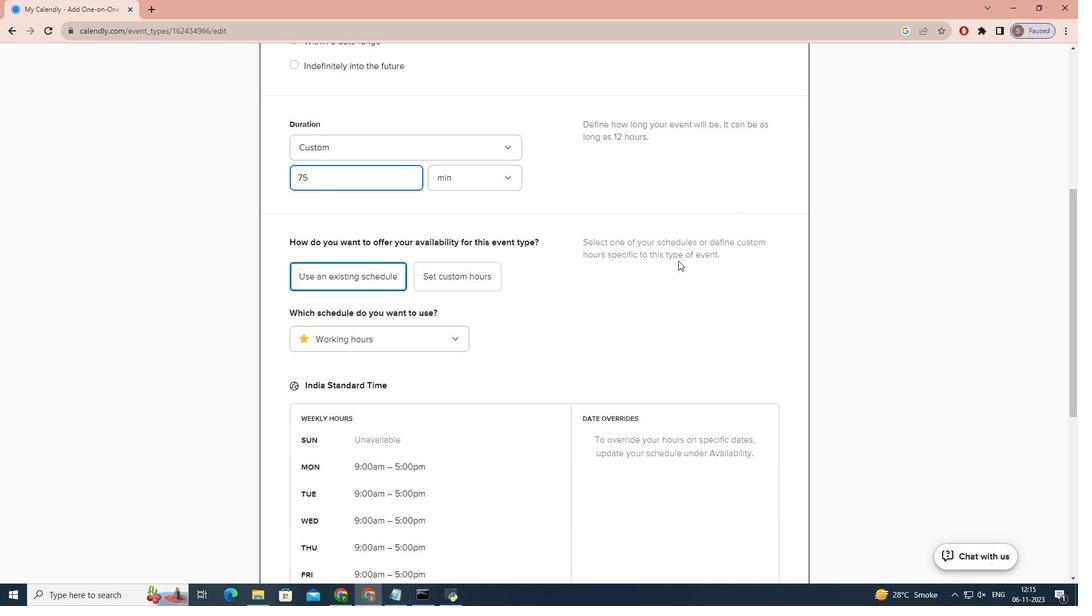 
Action: Mouse scrolled (678, 261) with delta (0, 0)
Screenshot: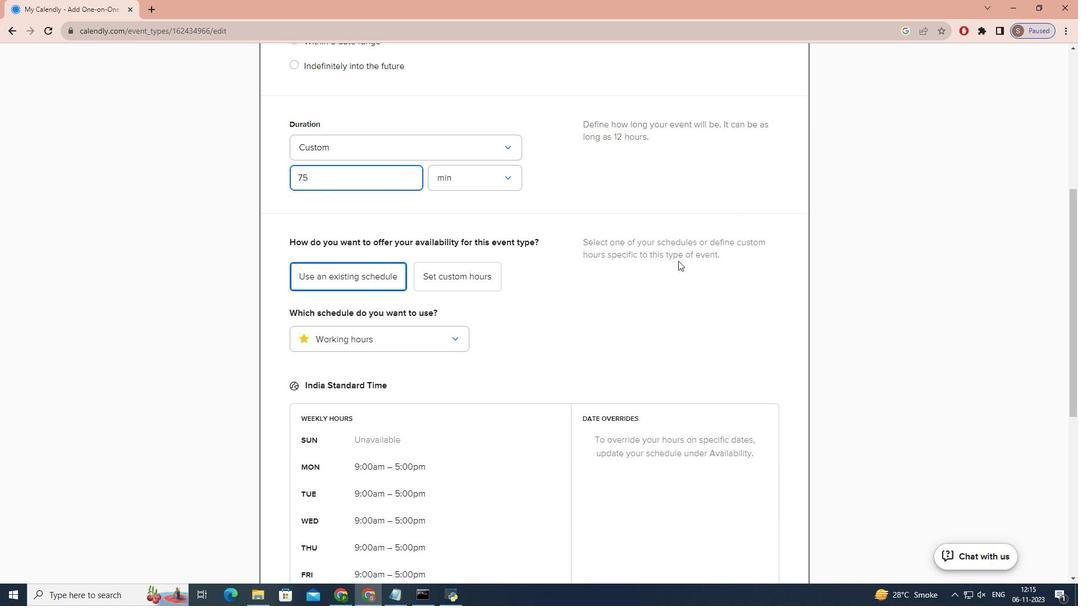 
Action: Mouse scrolled (678, 261) with delta (0, 0)
Screenshot: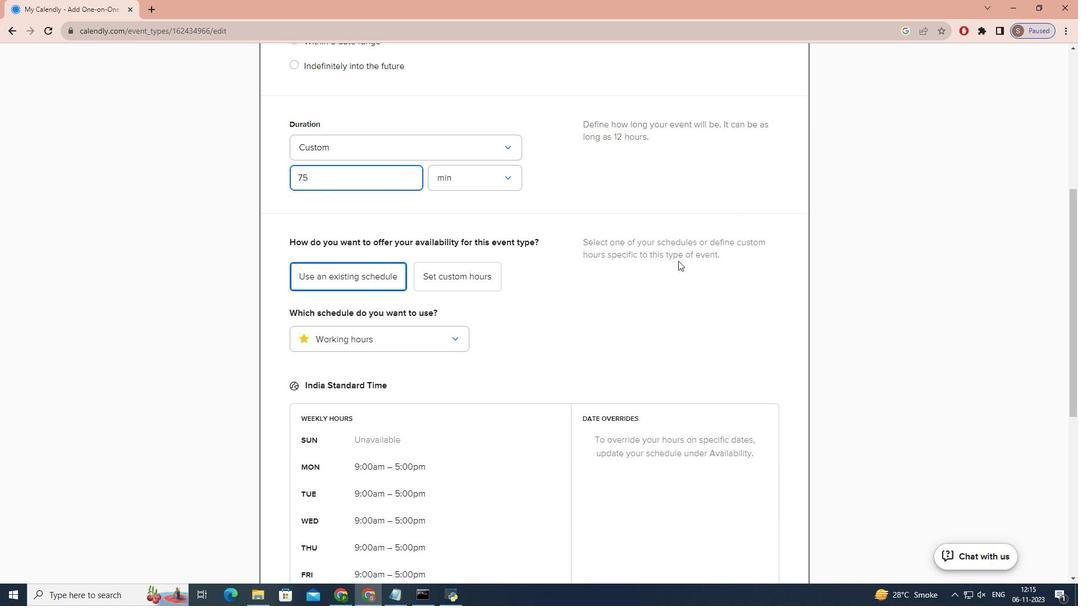 
Action: Mouse scrolled (678, 261) with delta (0, 0)
Screenshot: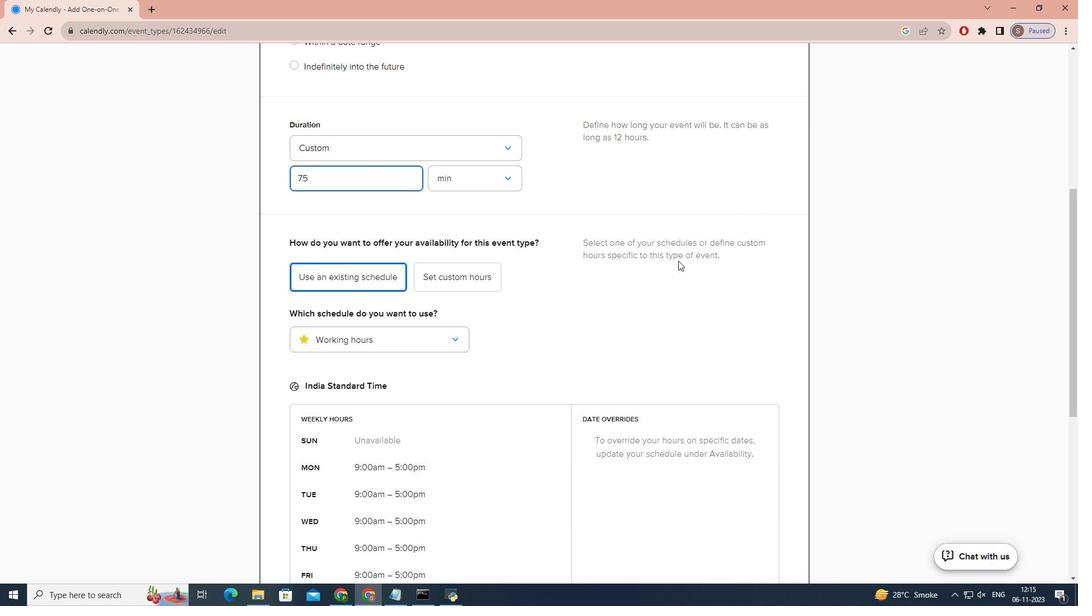 
Action: Mouse scrolled (678, 261) with delta (0, 0)
Screenshot: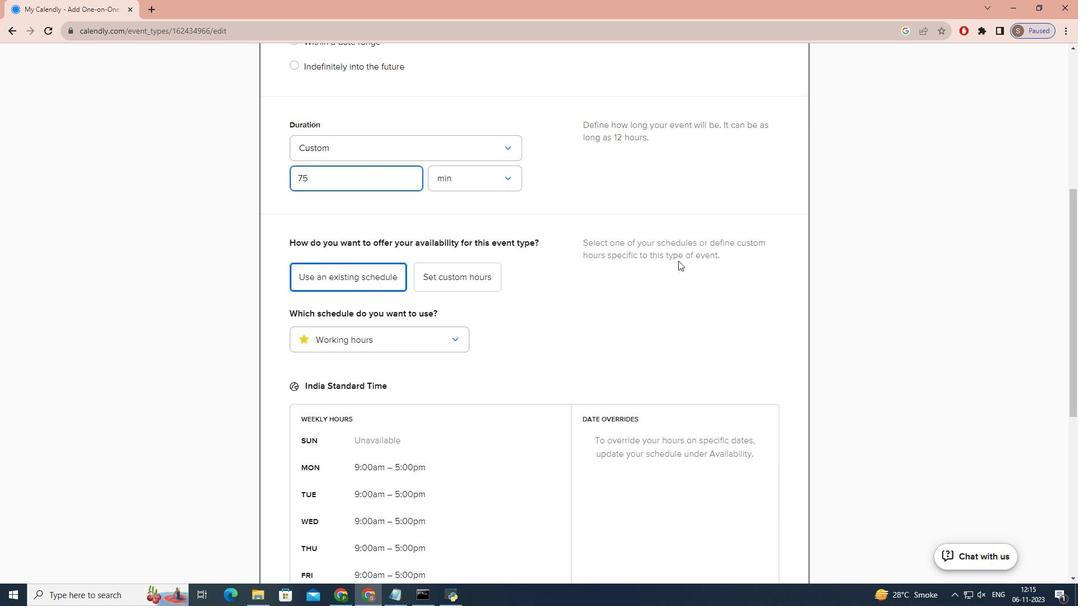 
Action: Mouse scrolled (678, 261) with delta (0, 0)
Screenshot: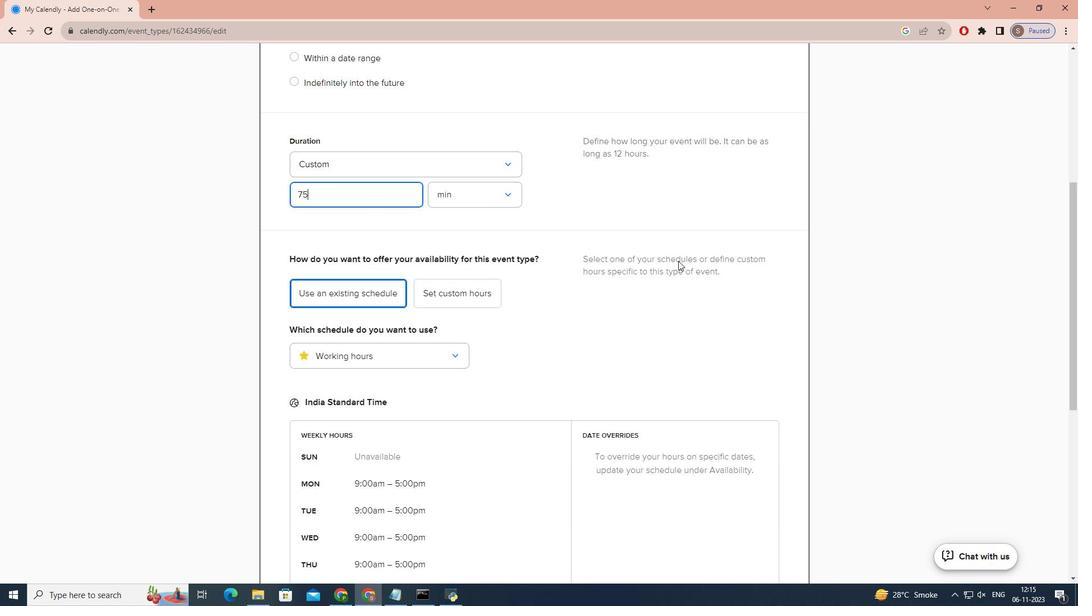 
Action: Mouse moved to (776, 197)
Screenshot: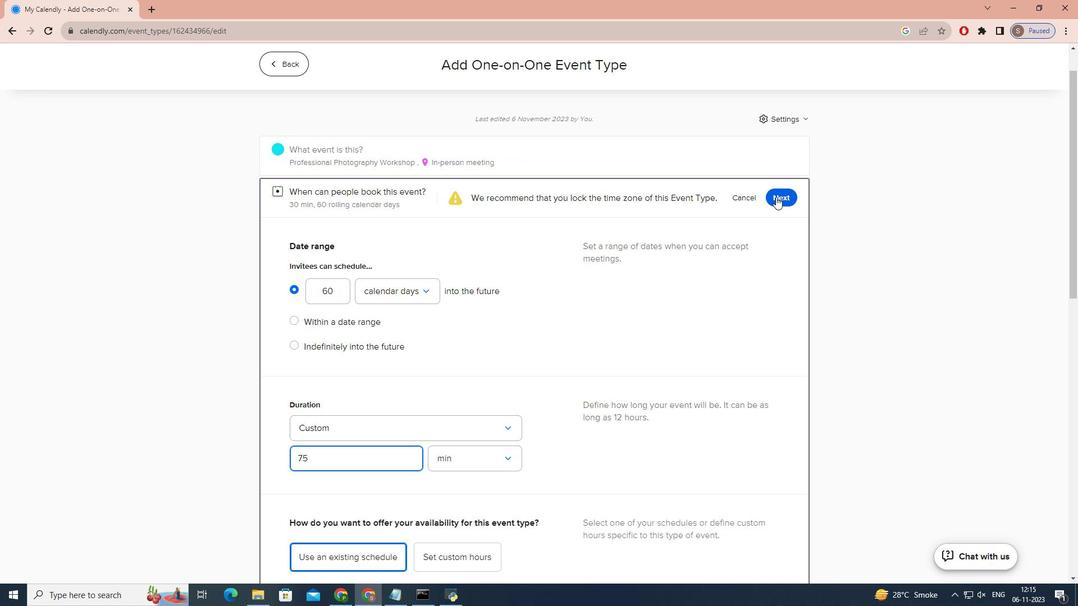 
Action: Mouse pressed left at (776, 197)
Screenshot: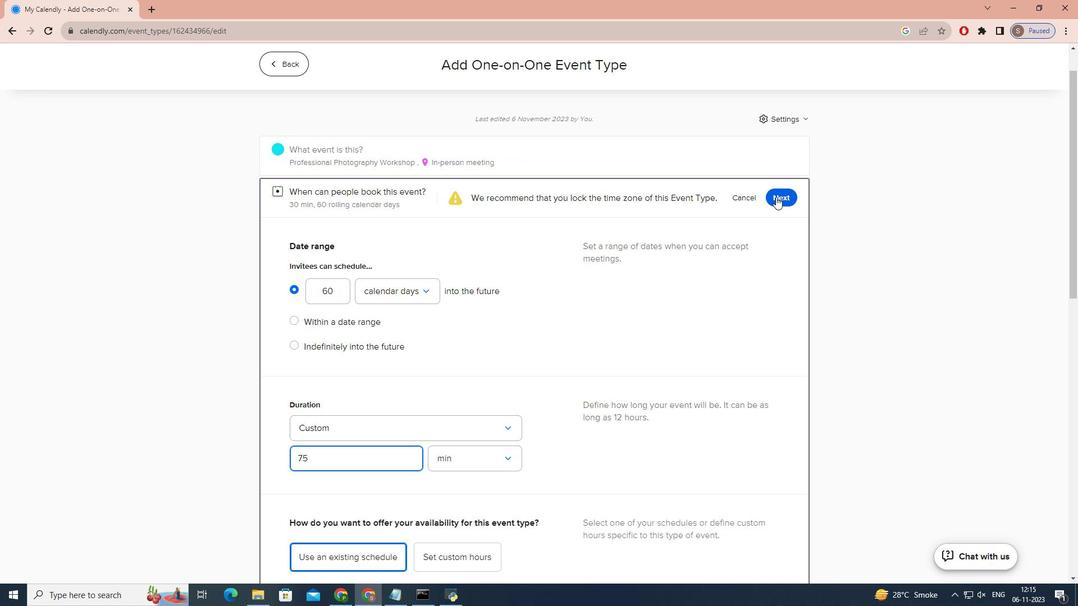 
